 Task: Set the Billing Contact to 'does not match regex' under New invoice in find invoice.
Action: Mouse moved to (159, 18)
Screenshot: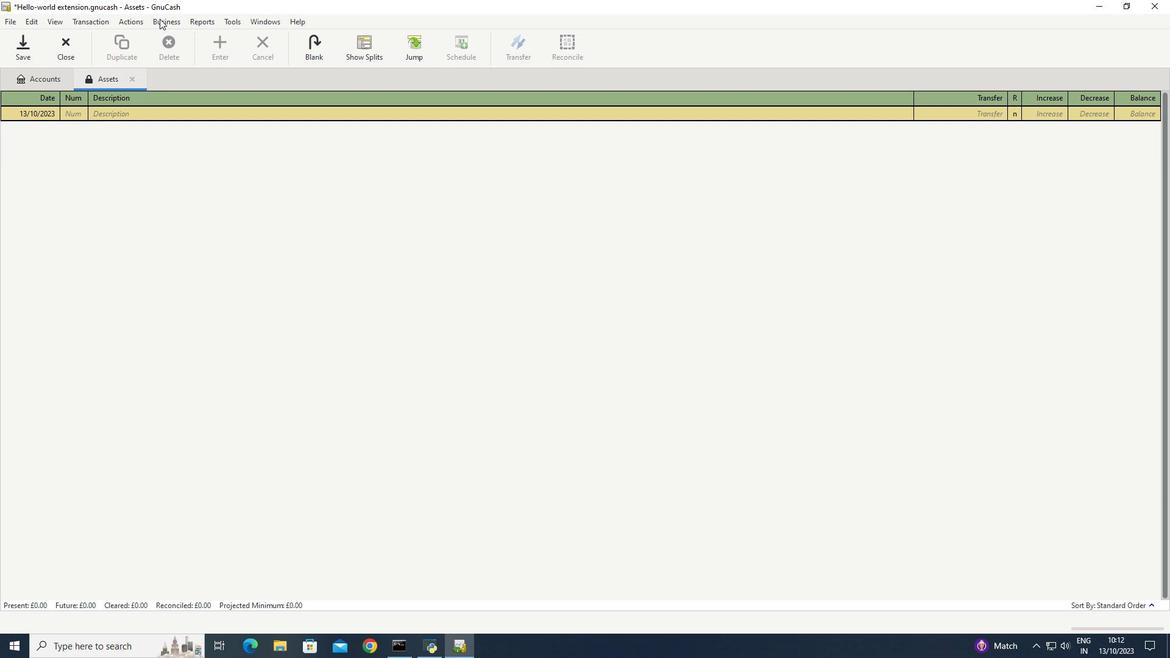 
Action: Mouse pressed left at (159, 18)
Screenshot: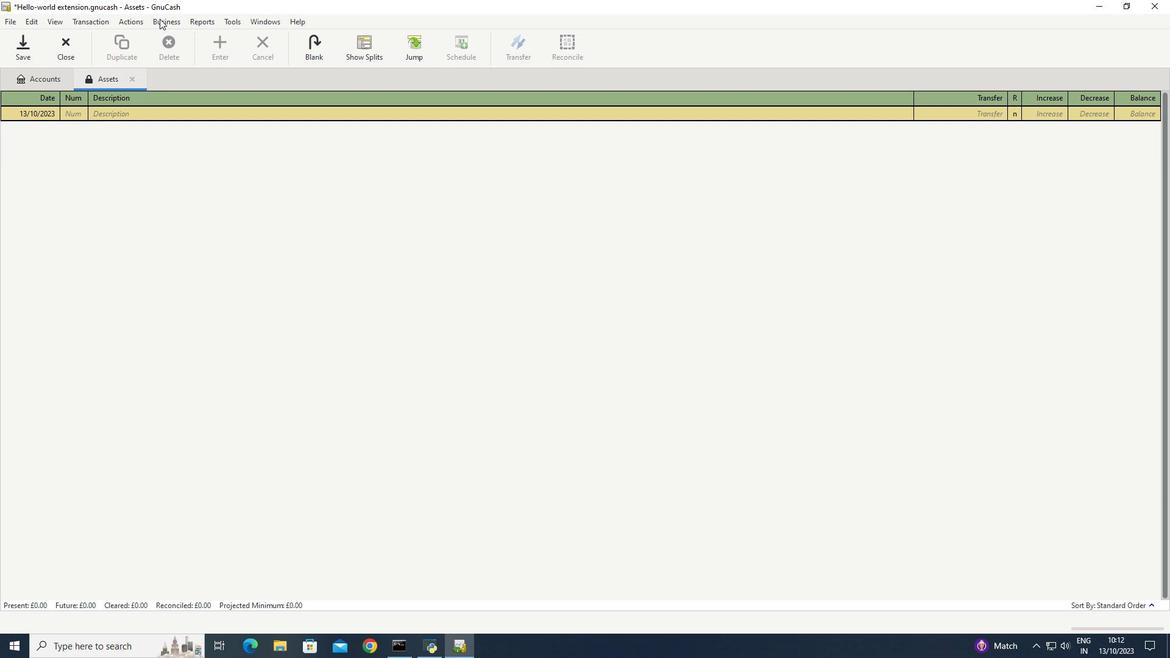 
Action: Mouse moved to (312, 98)
Screenshot: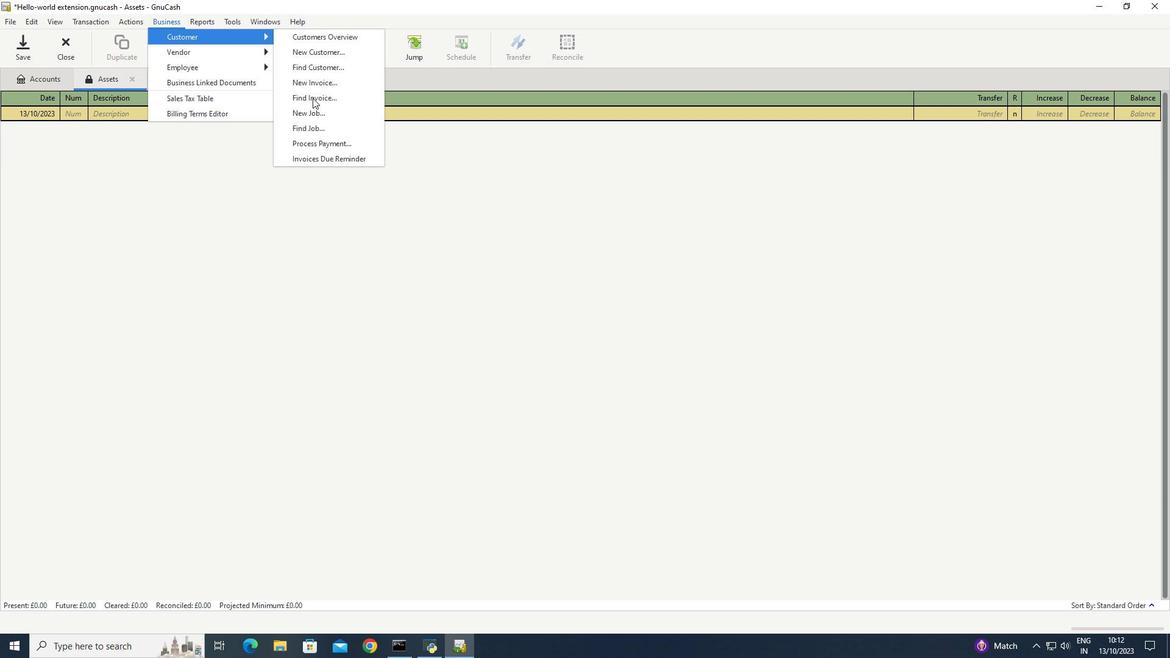 
Action: Mouse pressed left at (312, 98)
Screenshot: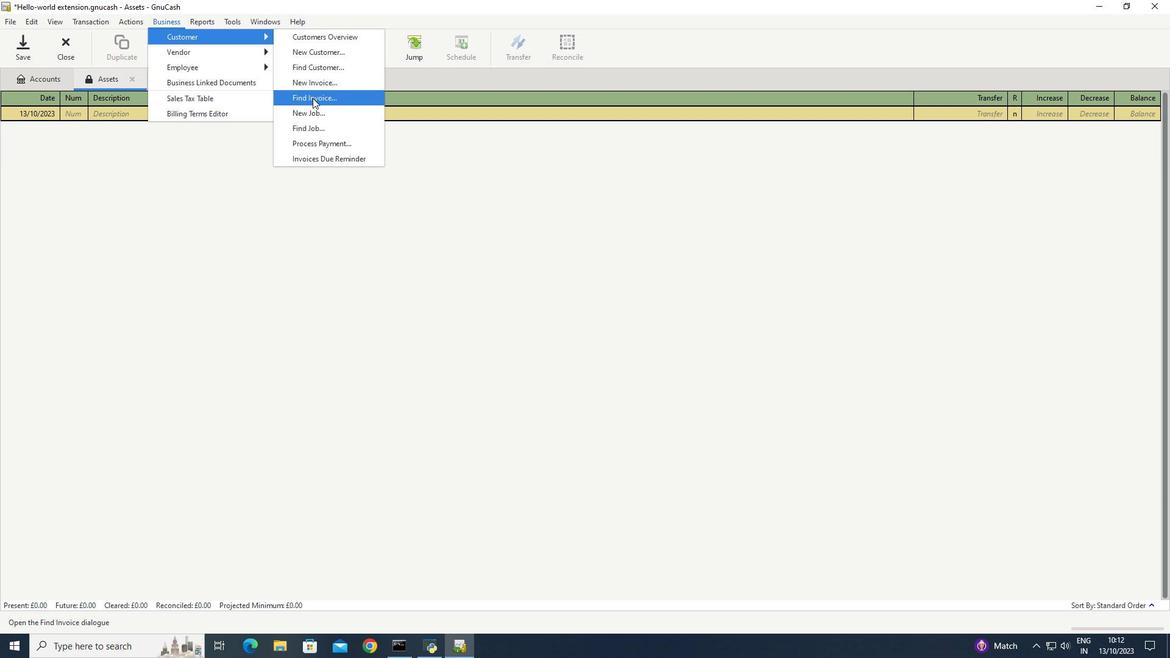 
Action: Mouse moved to (607, 415)
Screenshot: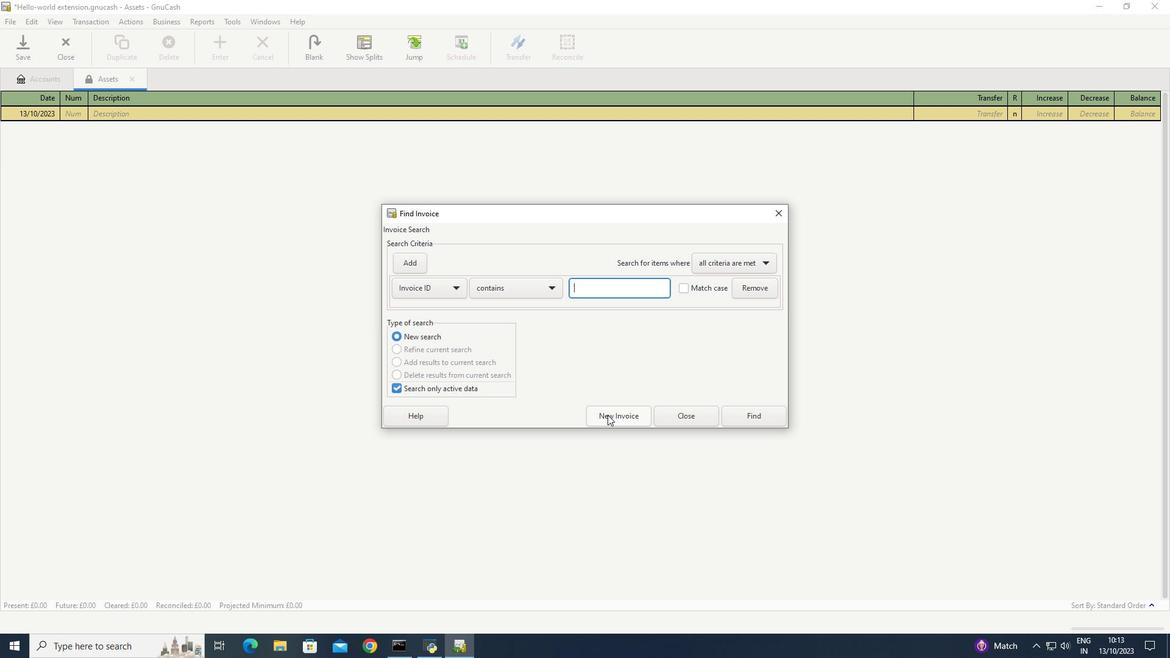
Action: Mouse pressed left at (607, 415)
Screenshot: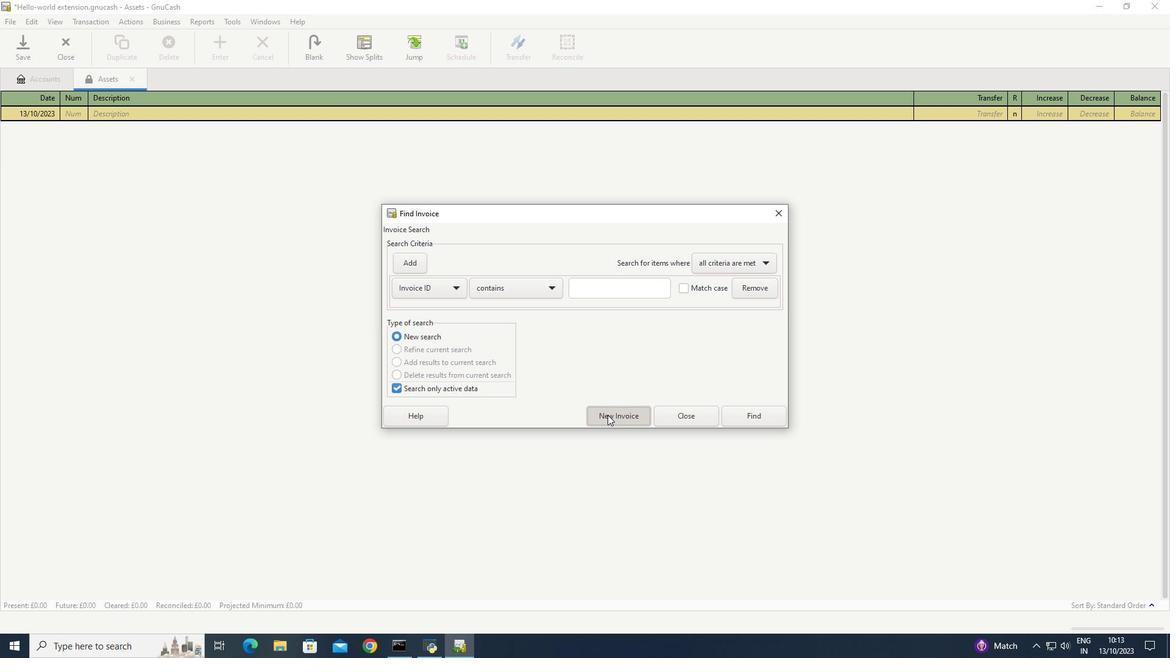 
Action: Mouse moved to (647, 322)
Screenshot: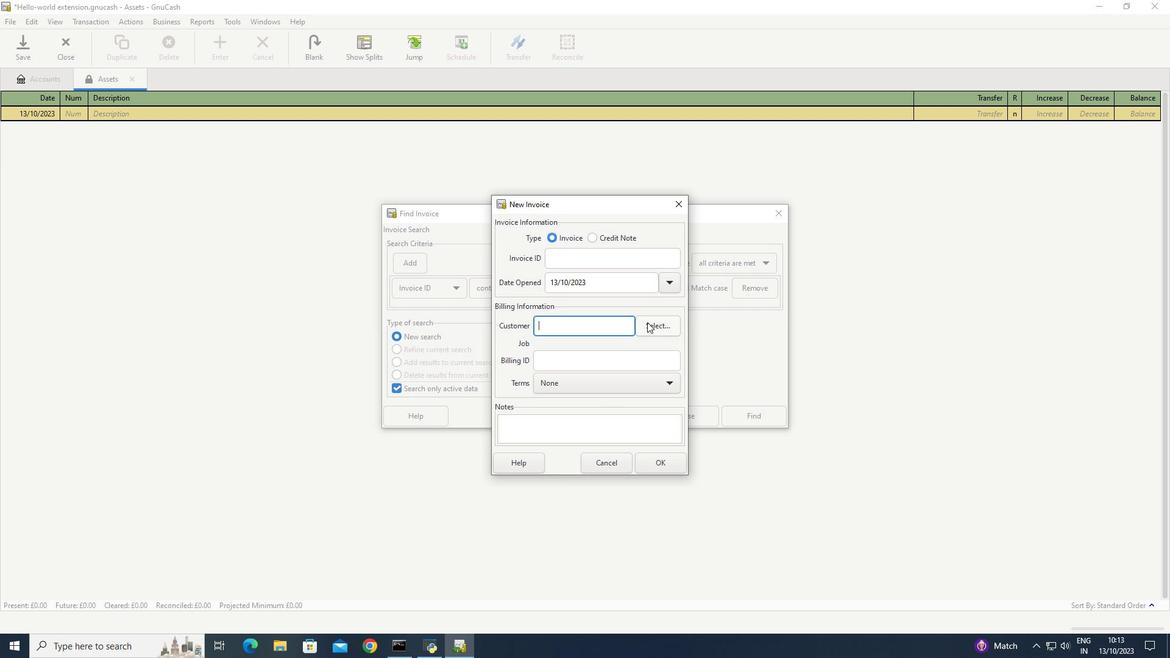 
Action: Mouse pressed left at (647, 322)
Screenshot: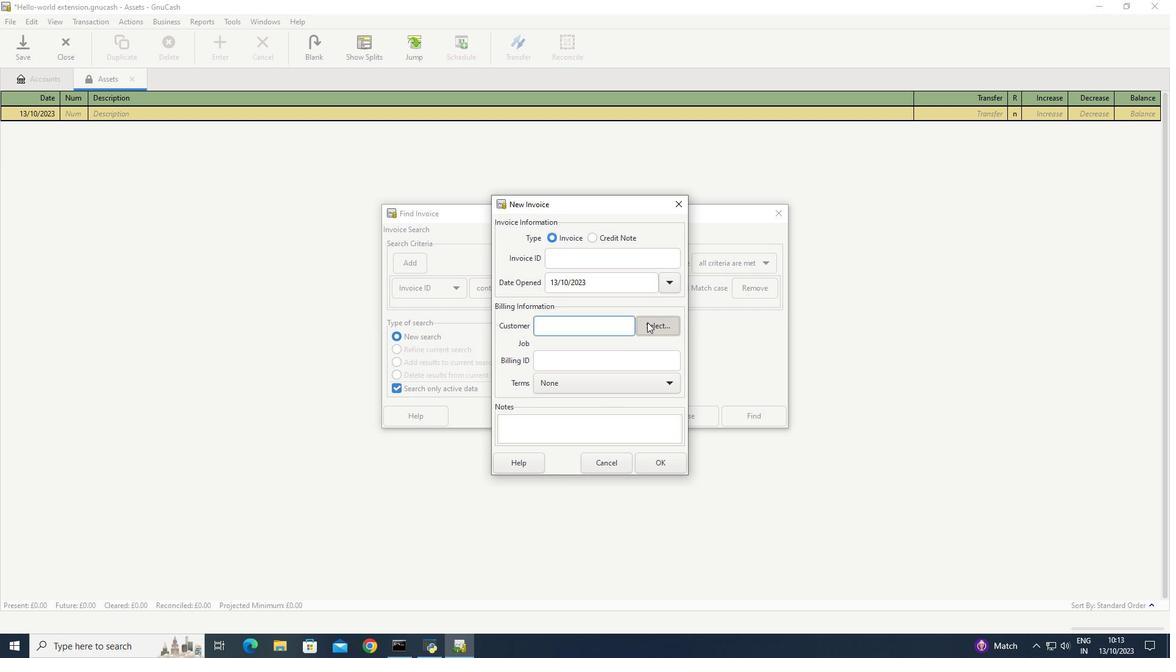 
Action: Mouse moved to (461, 287)
Screenshot: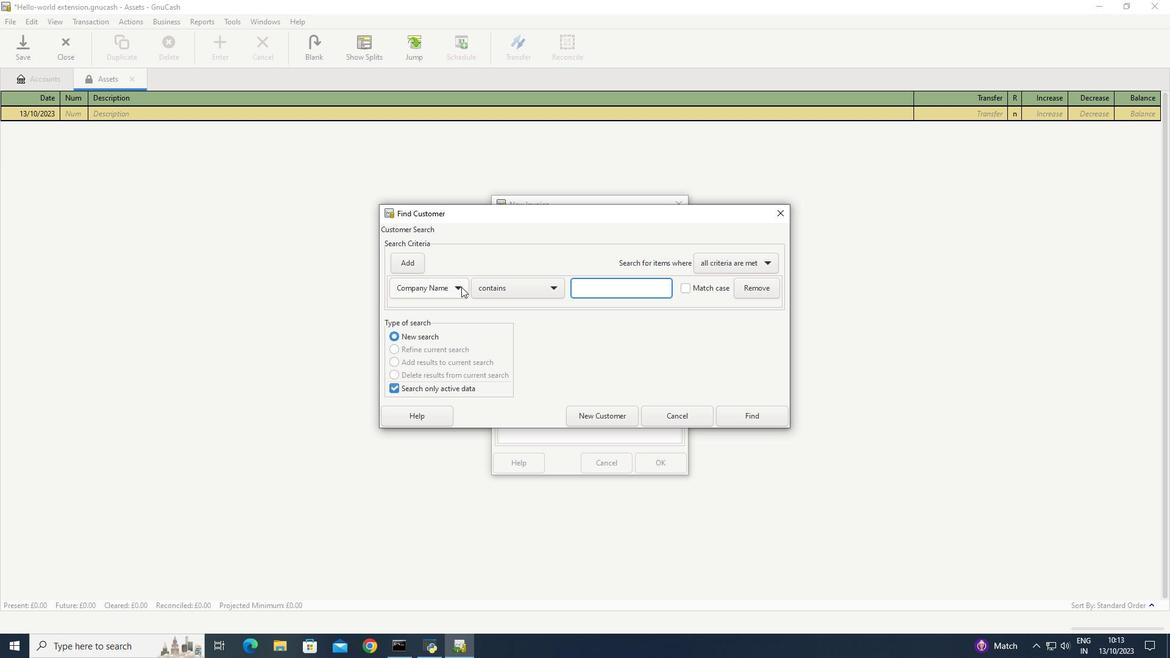 
Action: Mouse pressed left at (461, 287)
Screenshot: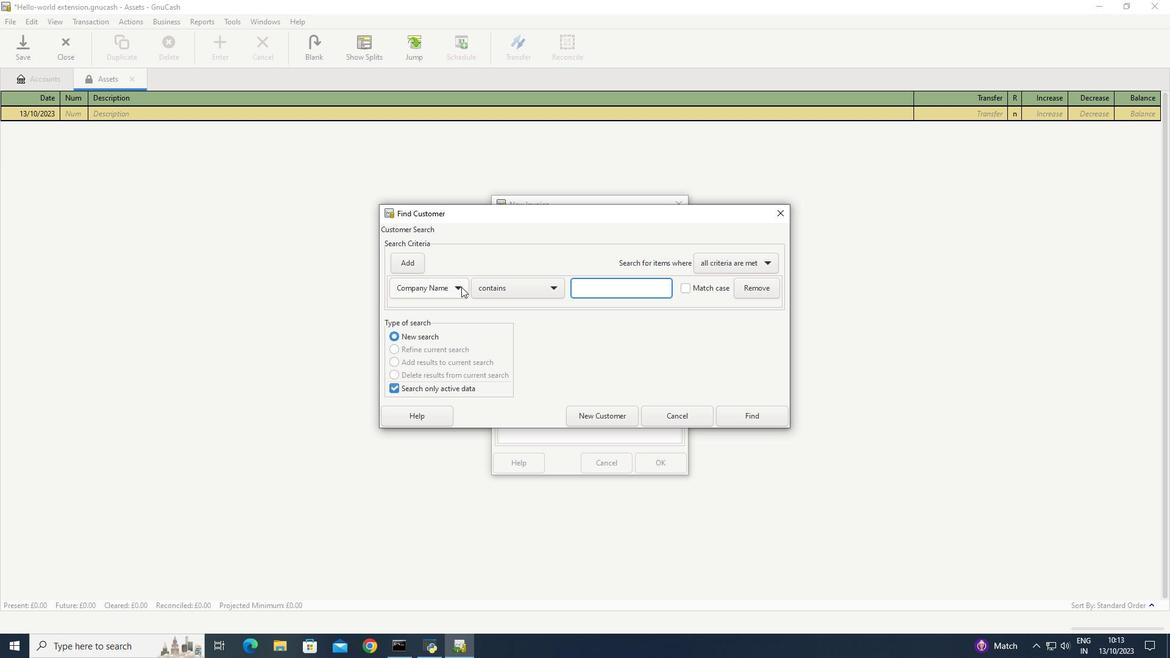 
Action: Mouse moved to (426, 324)
Screenshot: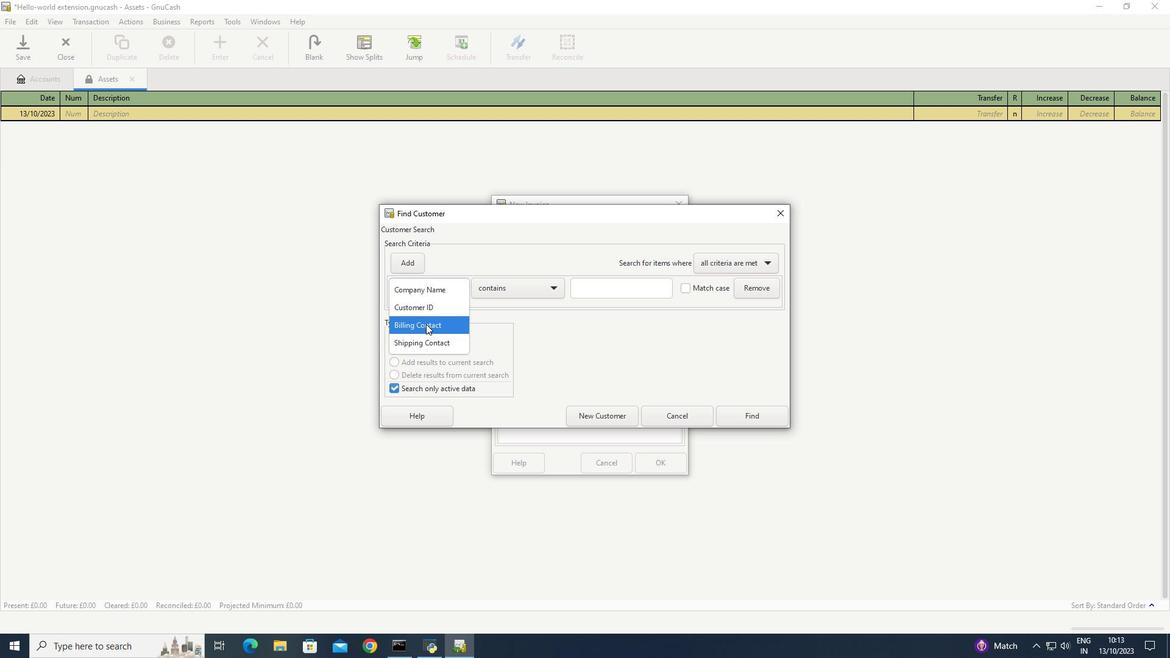 
Action: Mouse pressed left at (426, 324)
Screenshot: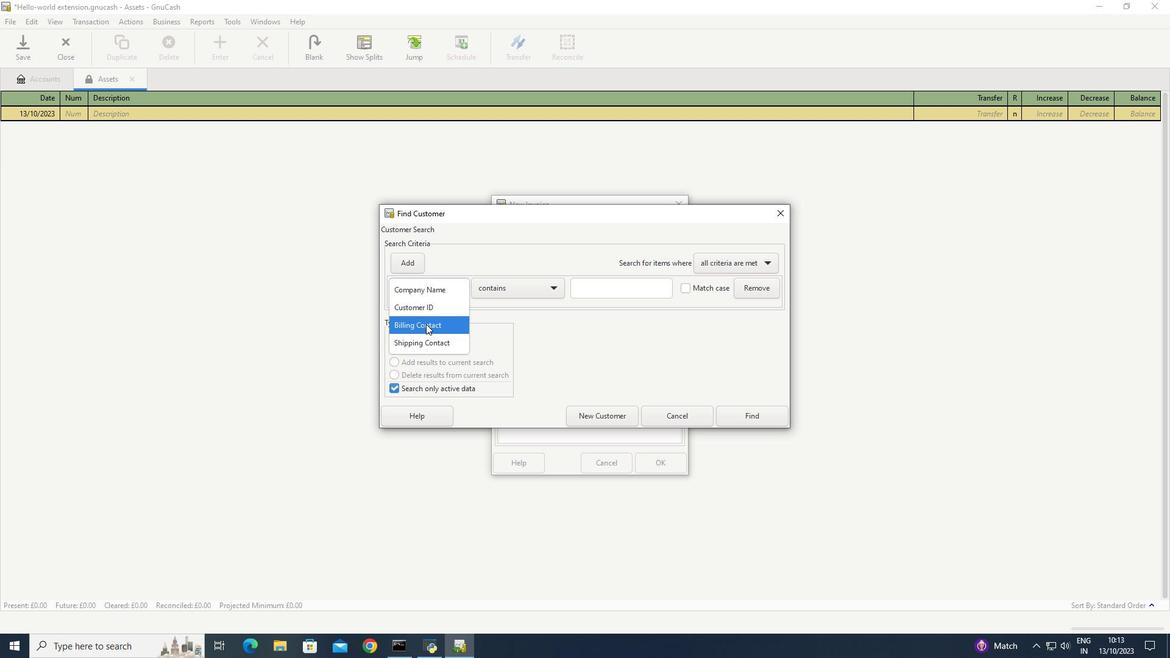 
Action: Mouse moved to (556, 290)
Screenshot: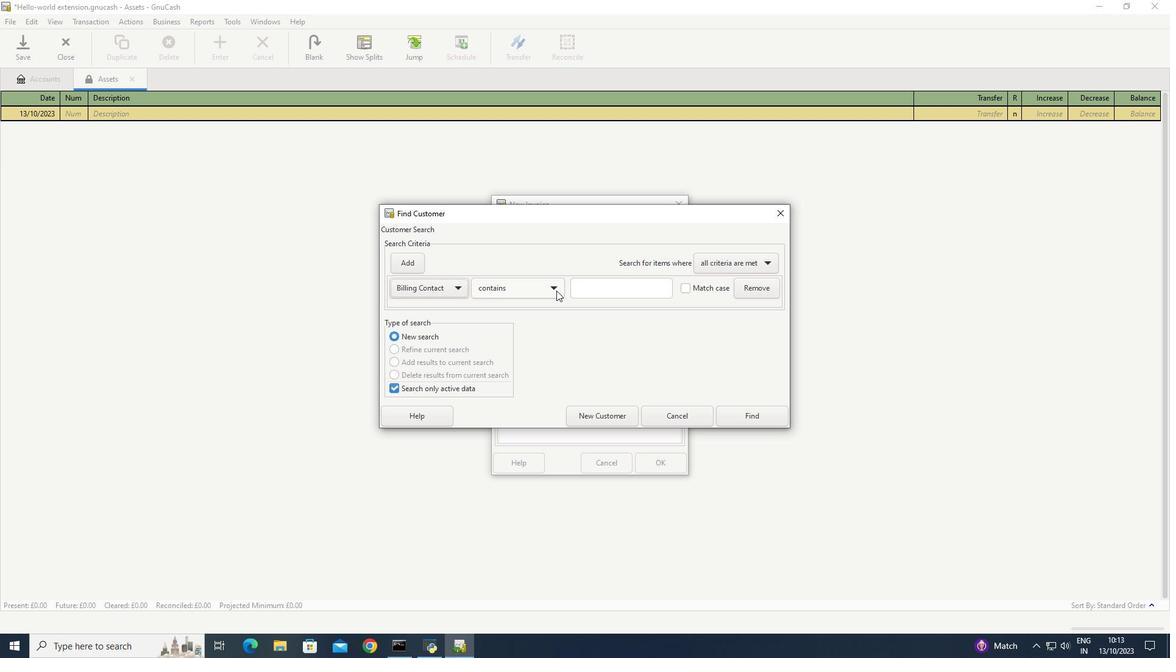 
Action: Mouse pressed left at (556, 290)
Screenshot: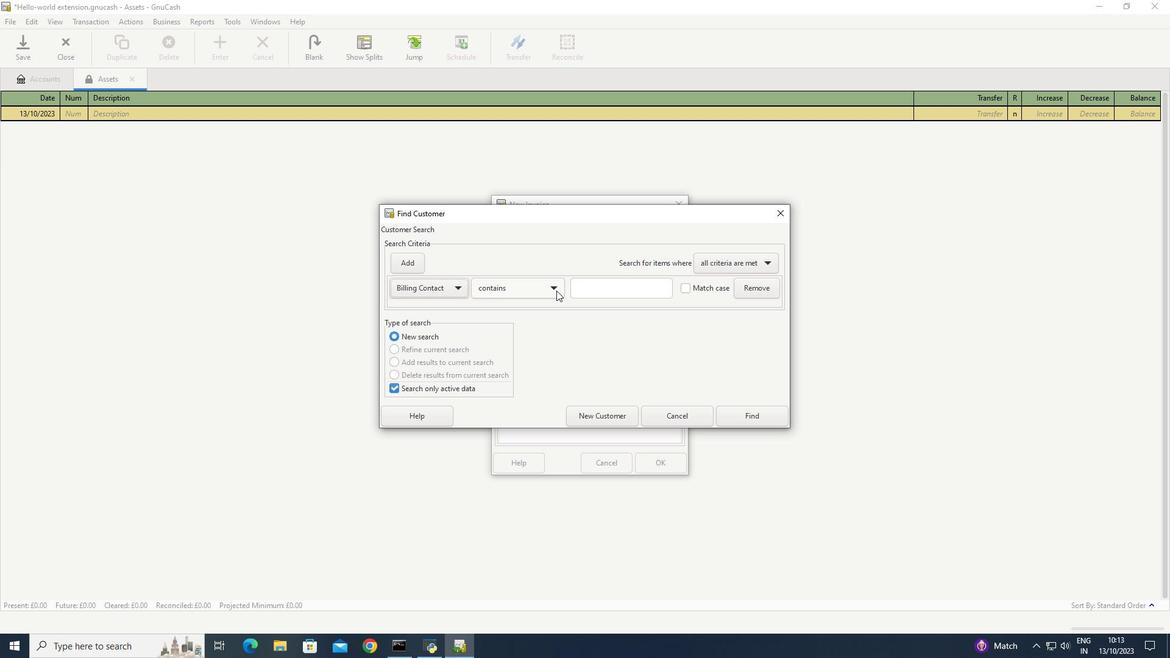 
Action: Mouse moved to (535, 339)
Screenshot: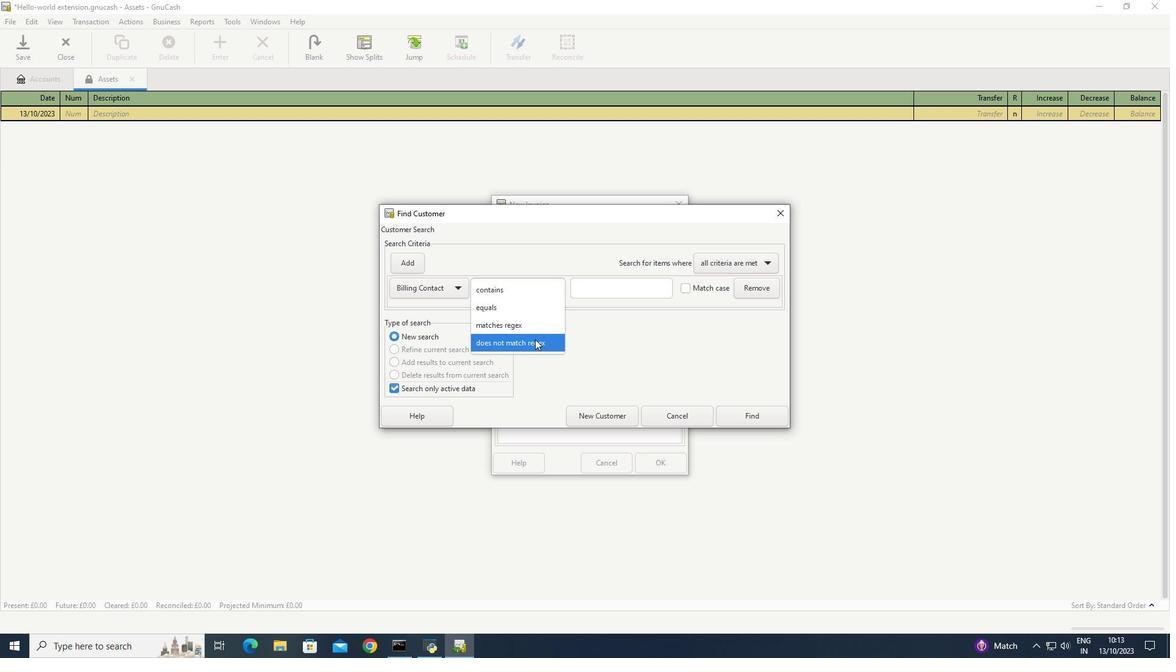 
Action: Mouse pressed left at (535, 339)
Screenshot: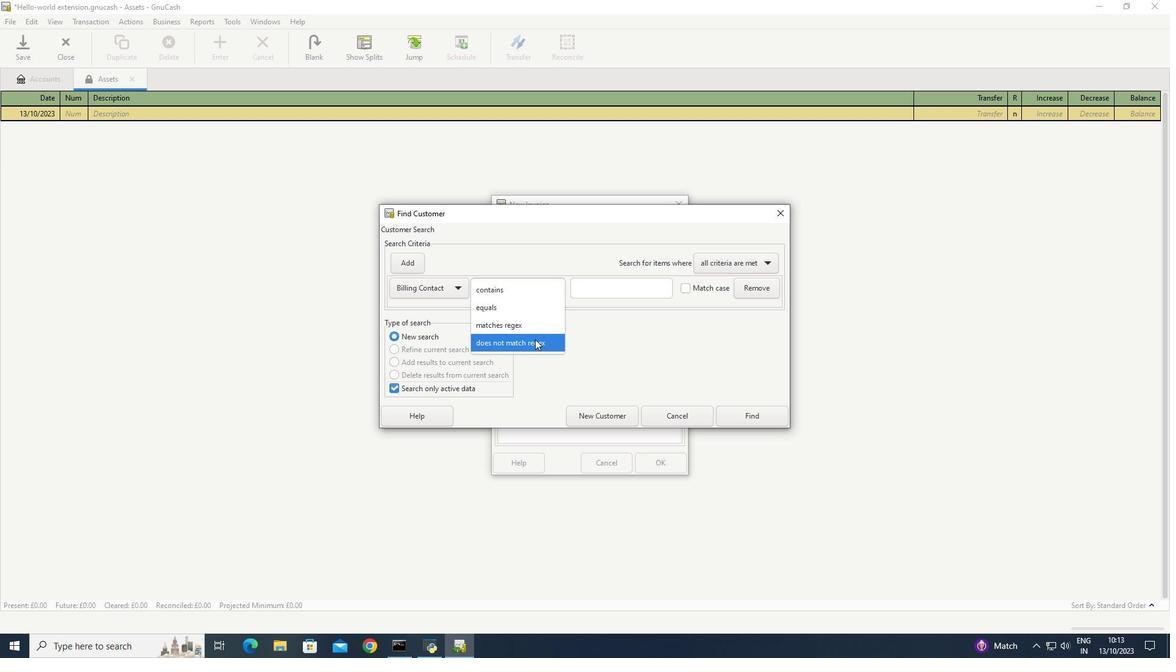 
Action: Mouse moved to (565, 349)
Screenshot: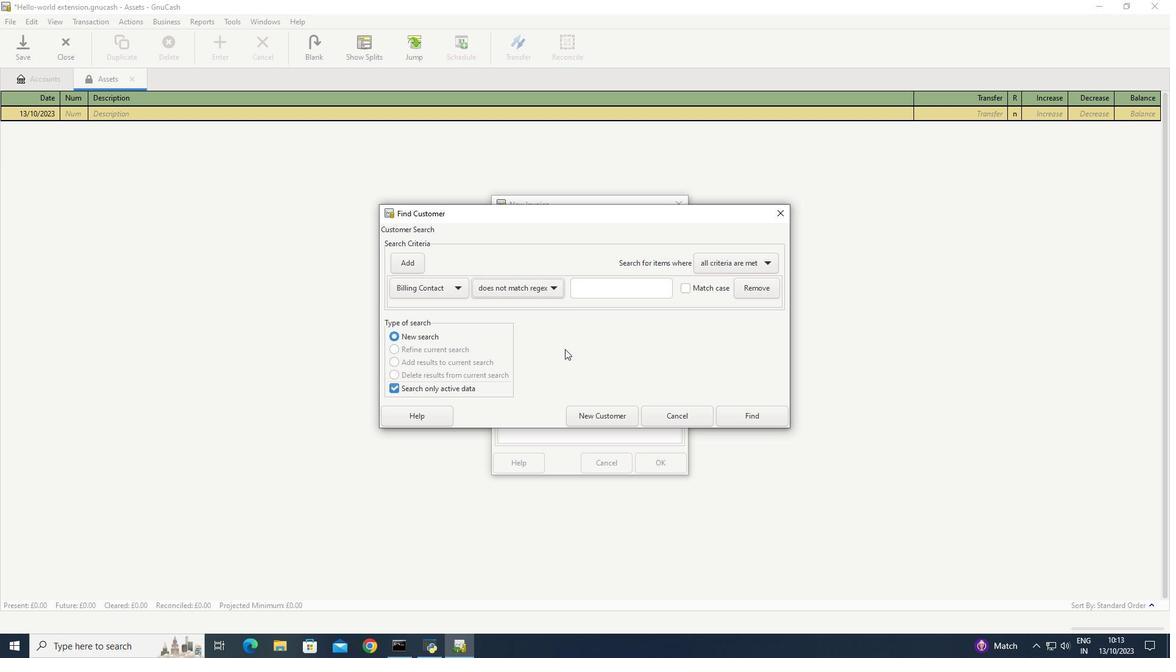 
Action: Mouse pressed left at (565, 349)
Screenshot: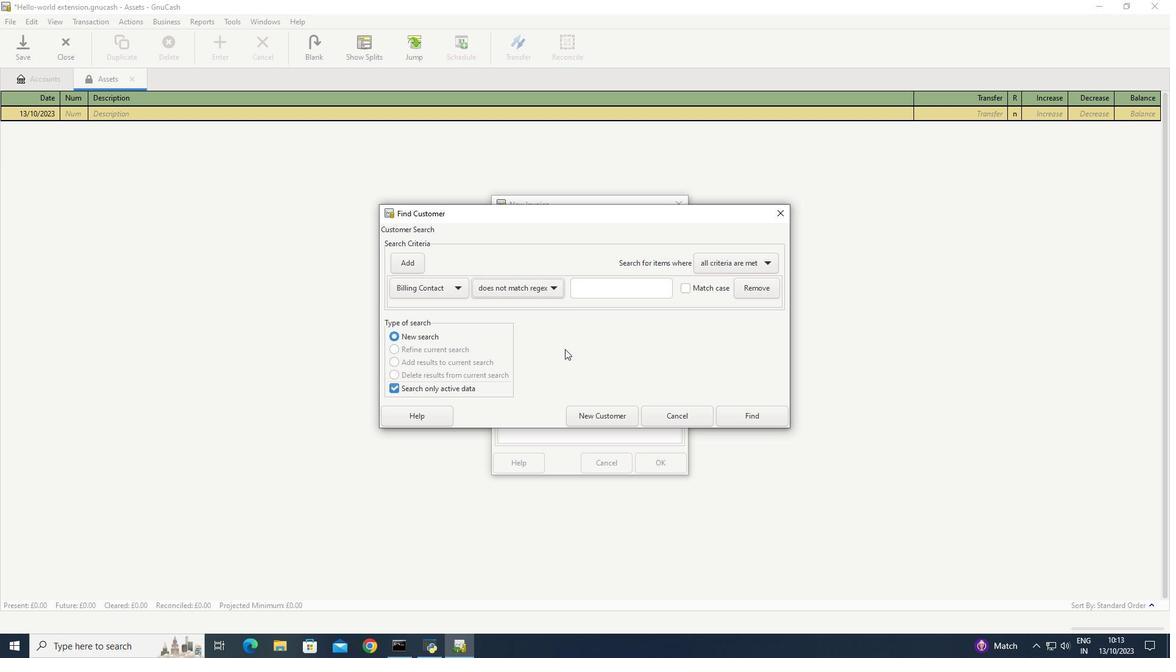 
